 Task: Clean up the 'MSOMails' folder in Outlook.
Action: Mouse moved to (91, 217)
Screenshot: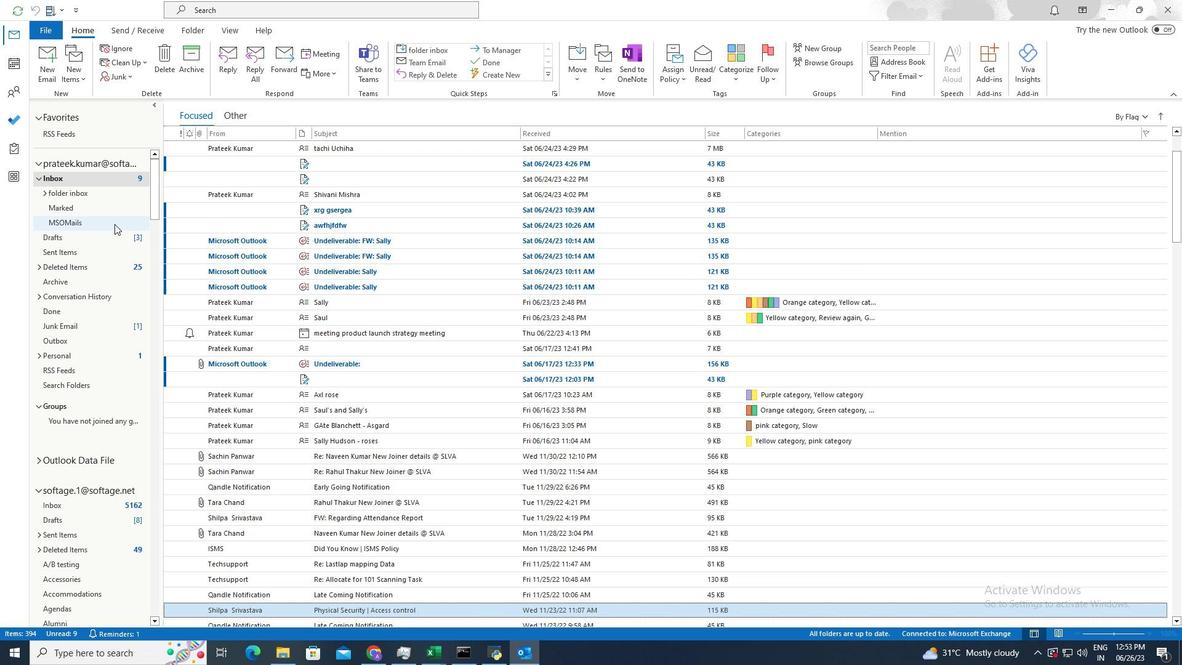 
Action: Mouse pressed left at (91, 217)
Screenshot: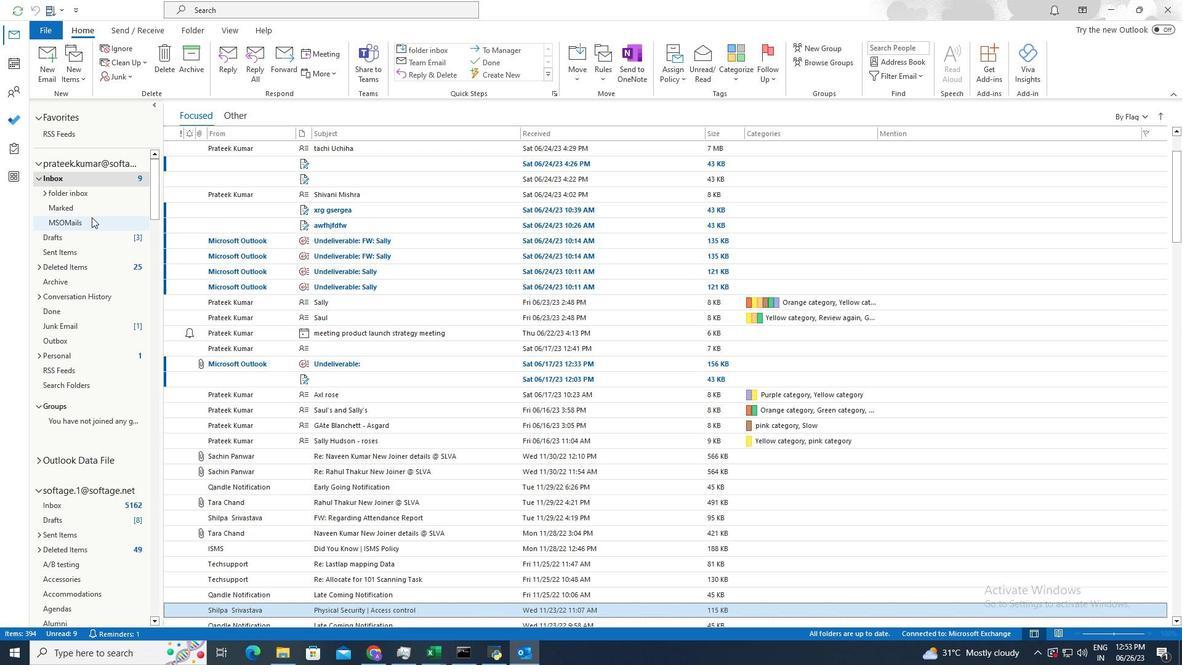 
Action: Mouse moved to (203, 28)
Screenshot: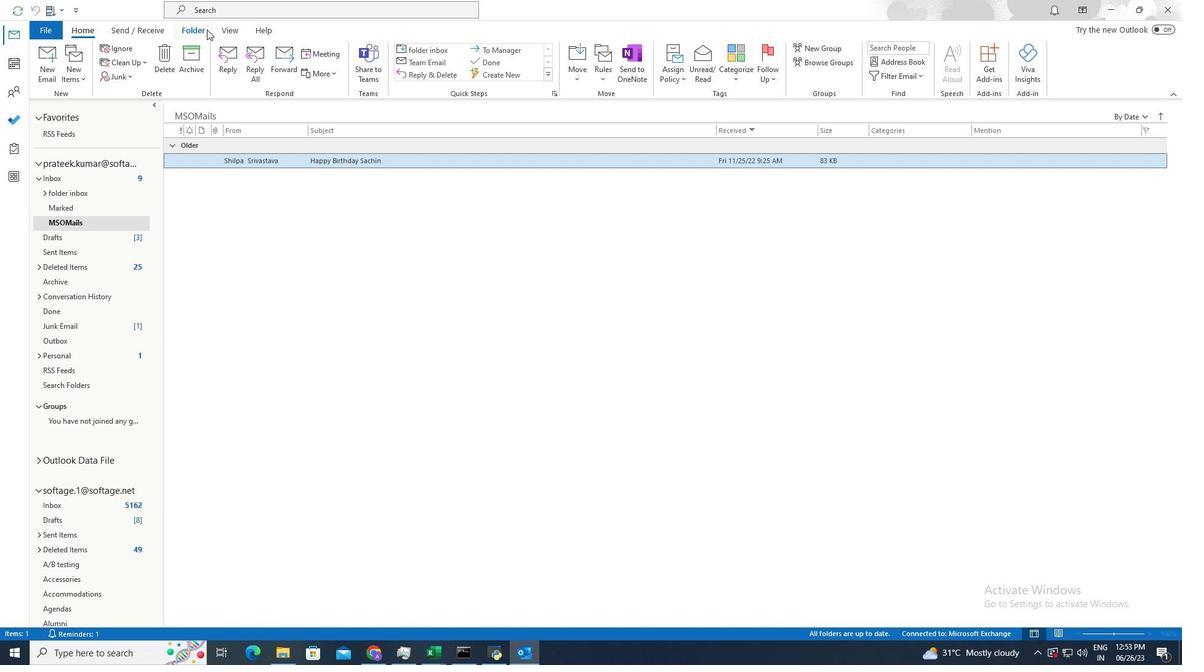 
Action: Mouse pressed left at (203, 28)
Screenshot: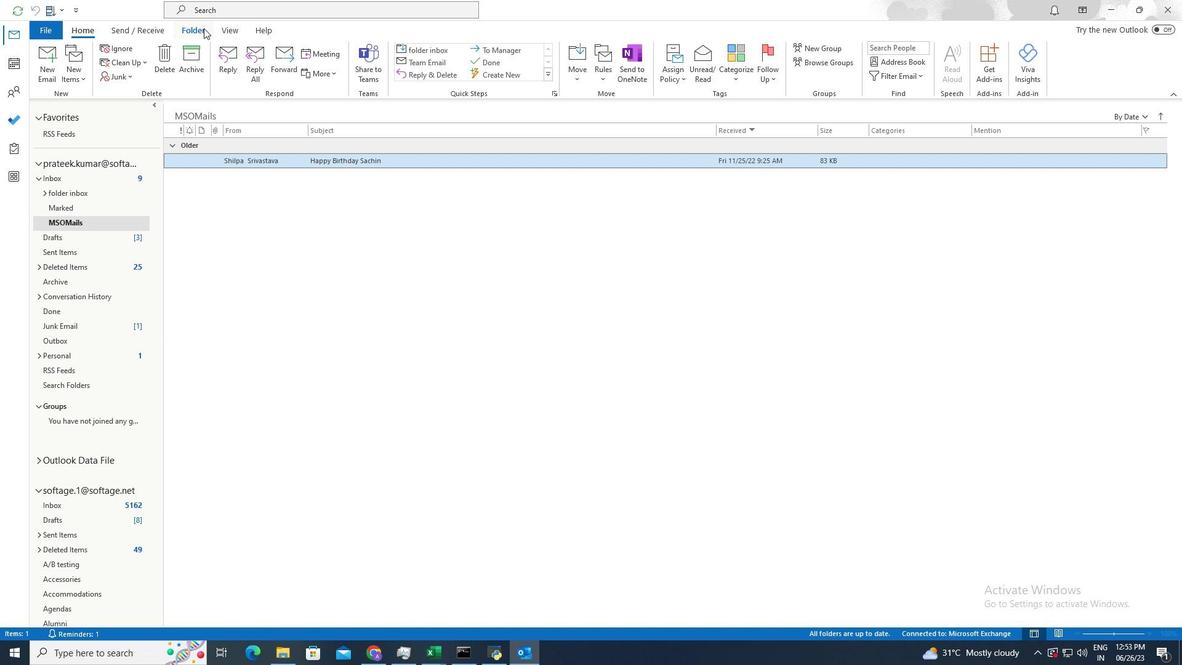 
Action: Mouse moved to (352, 154)
Screenshot: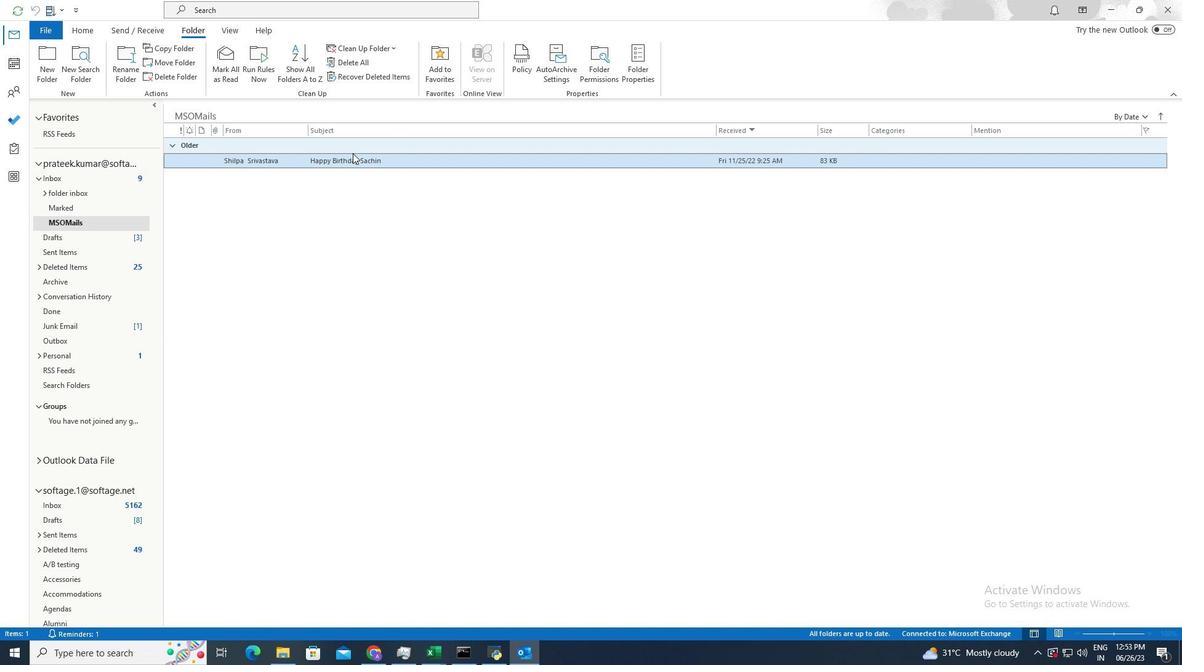 
Action: Mouse pressed left at (352, 154)
Screenshot: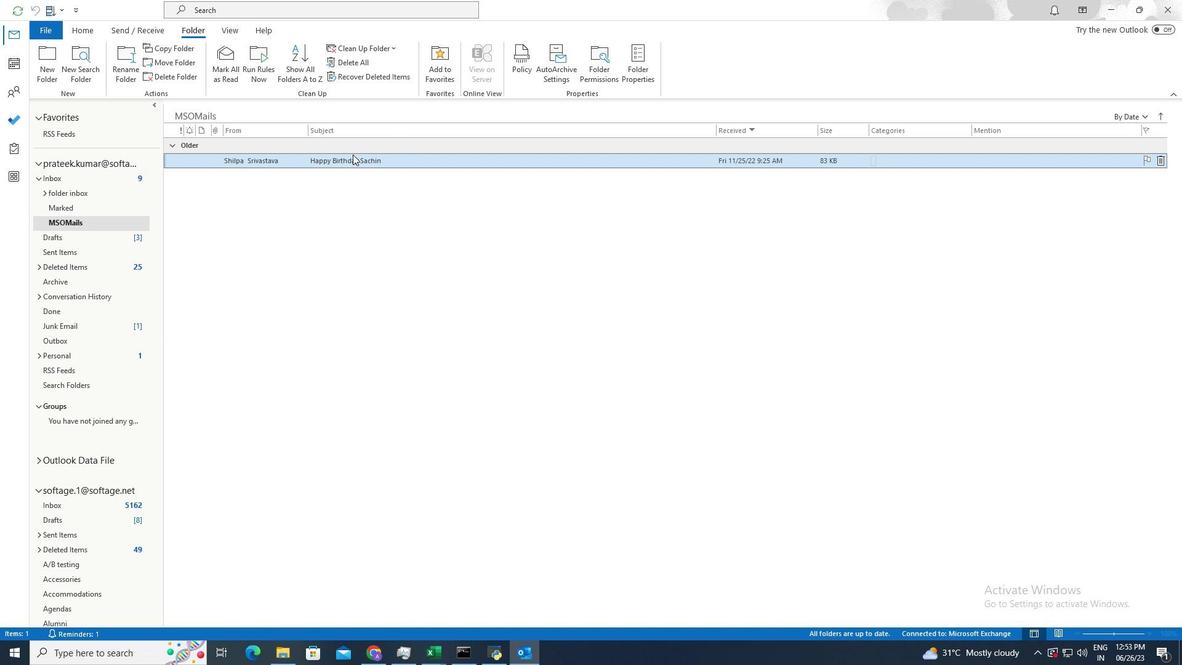 
Action: Mouse moved to (379, 51)
Screenshot: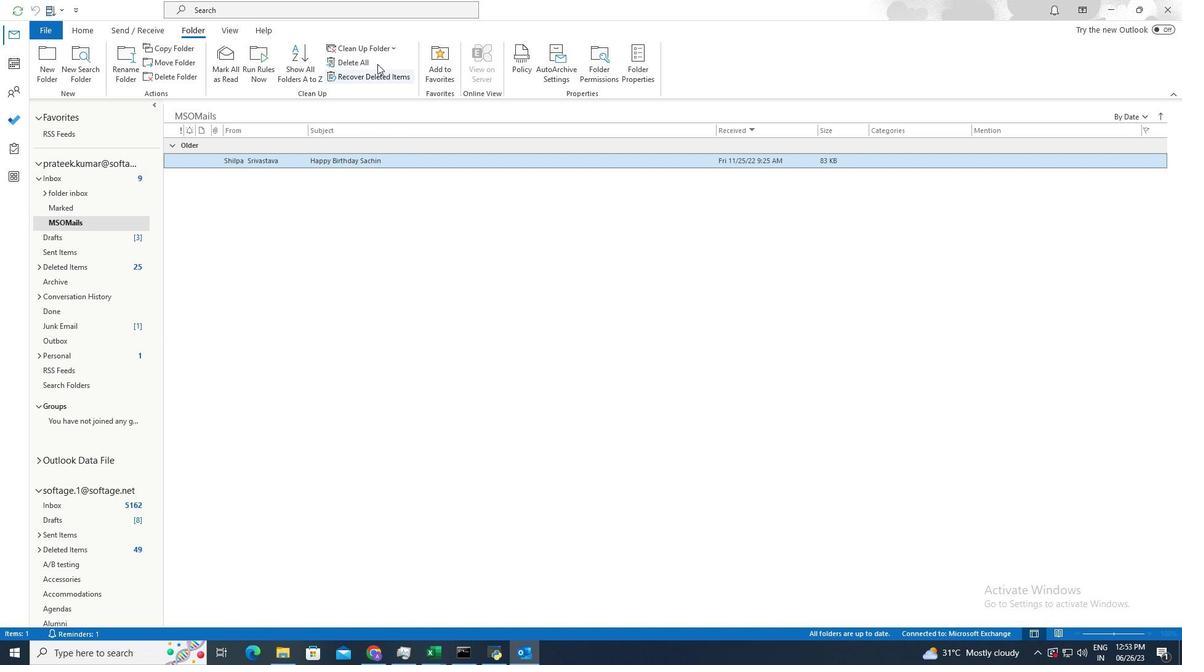 
Action: Mouse pressed left at (379, 51)
Screenshot: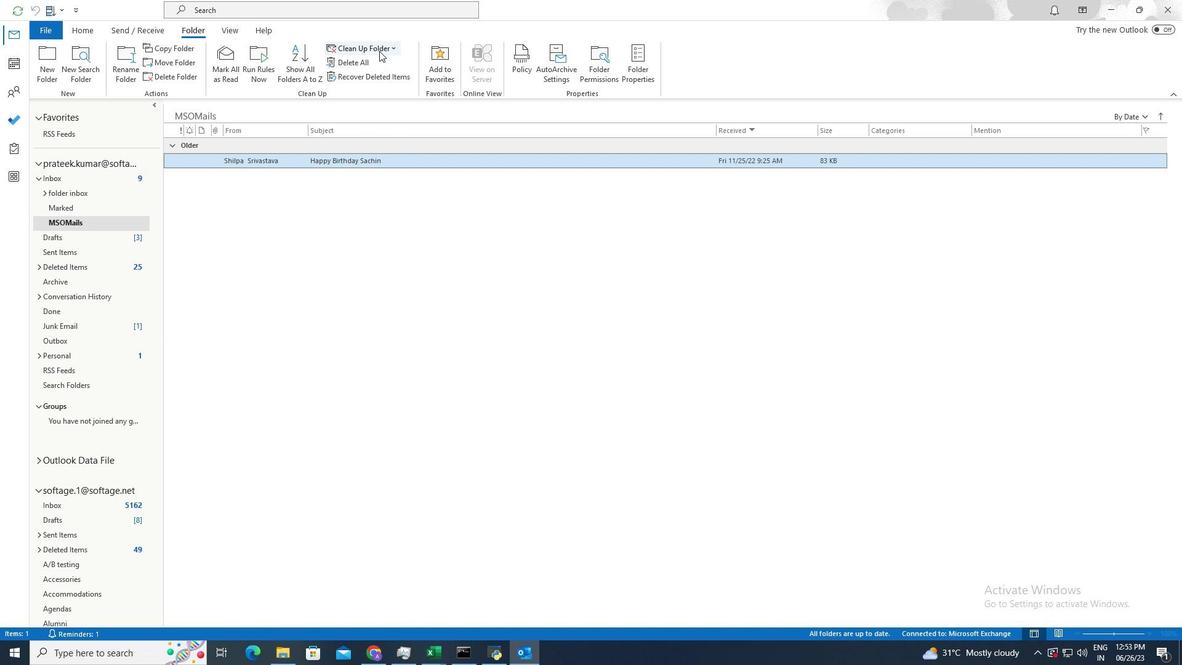 
Action: Mouse moved to (377, 81)
Screenshot: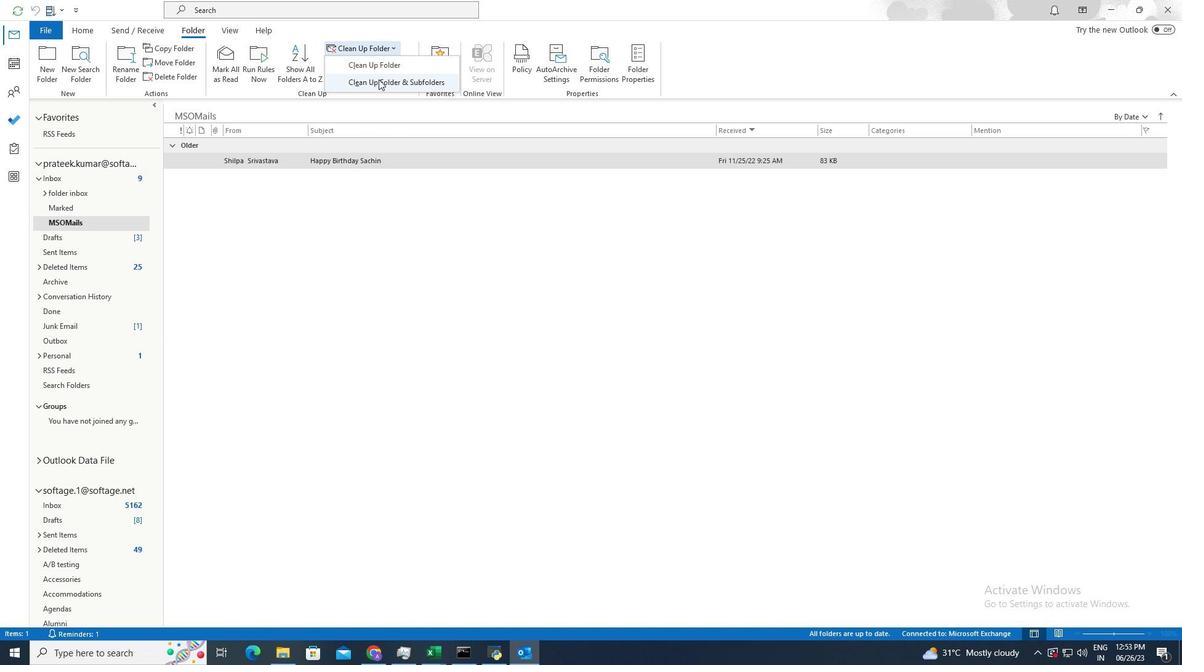 
Action: Mouse pressed left at (377, 81)
Screenshot: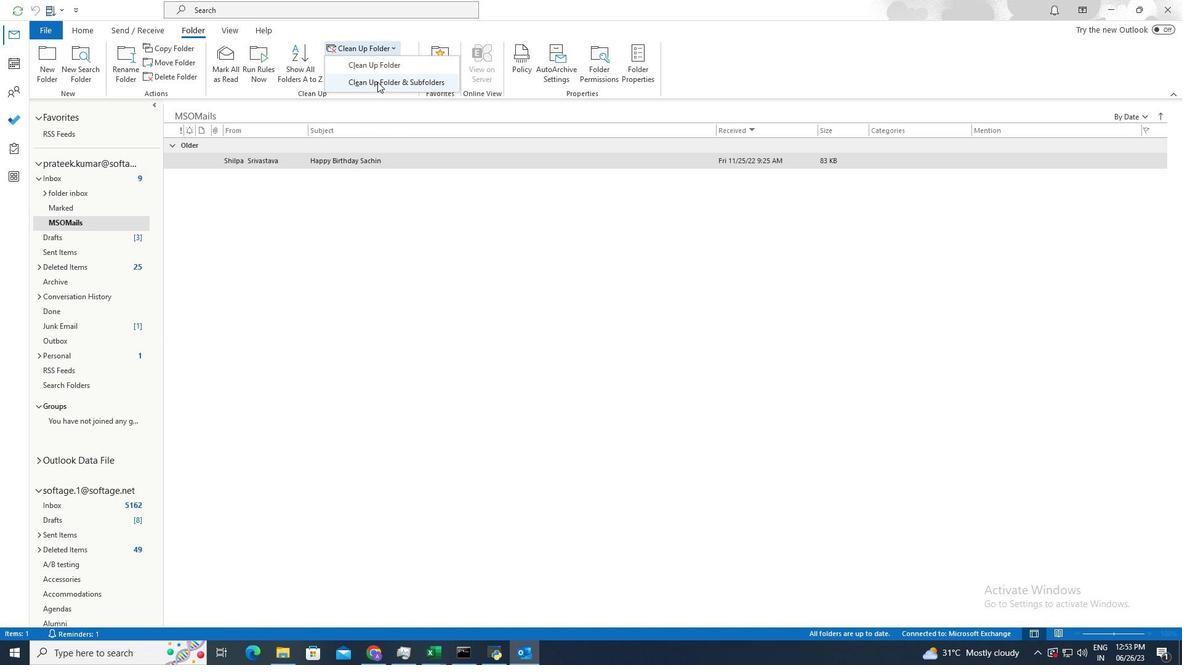 
